 Task: In the  document log.docx Download file as 'PDF' Share this file with 'softage2@softage.net' Insert the command  Suggesting 
Action: Mouse moved to (293, 308)
Screenshot: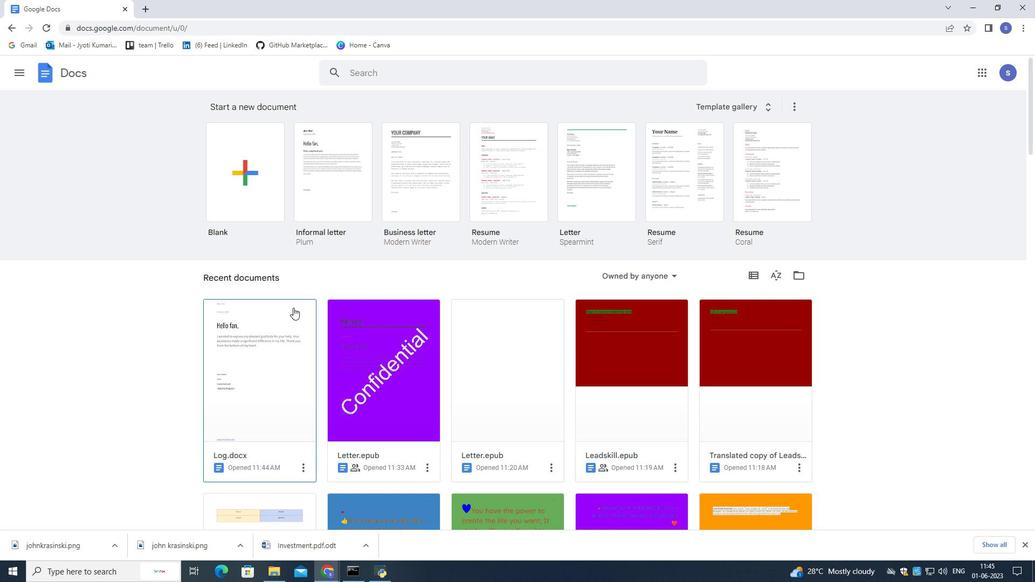 
Action: Mouse pressed left at (293, 308)
Screenshot: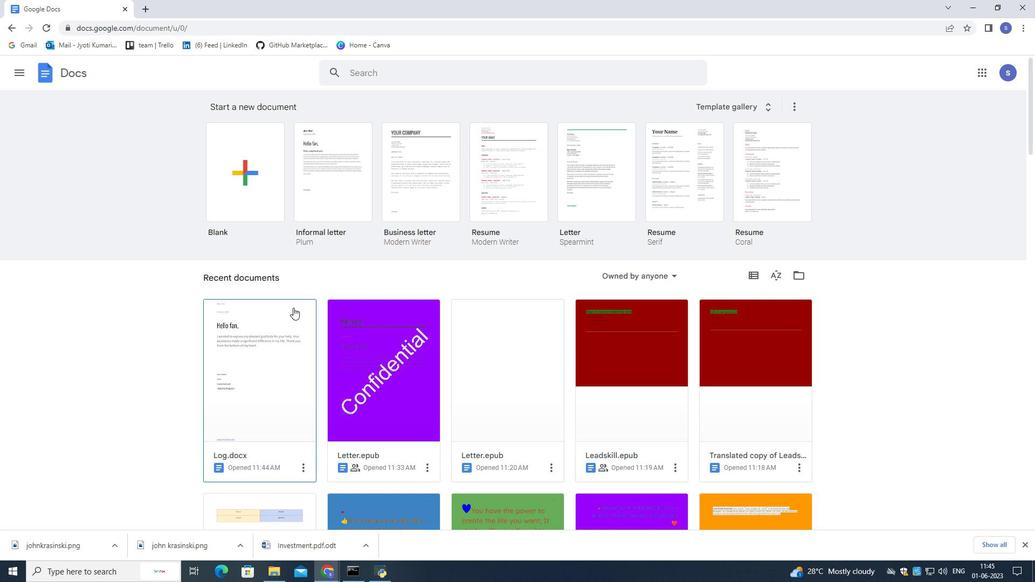 
Action: Mouse pressed left at (293, 308)
Screenshot: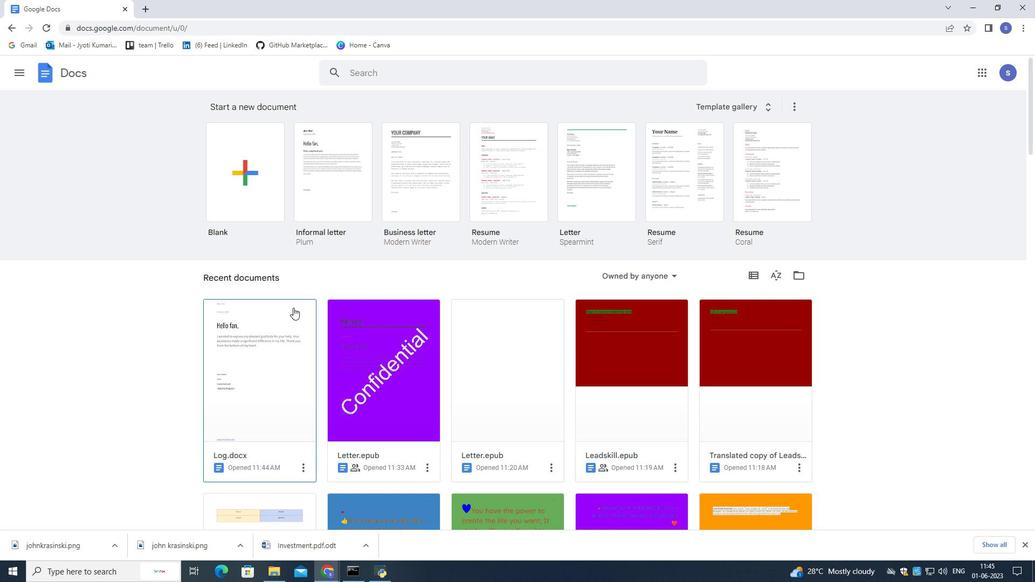 
Action: Mouse moved to (36, 78)
Screenshot: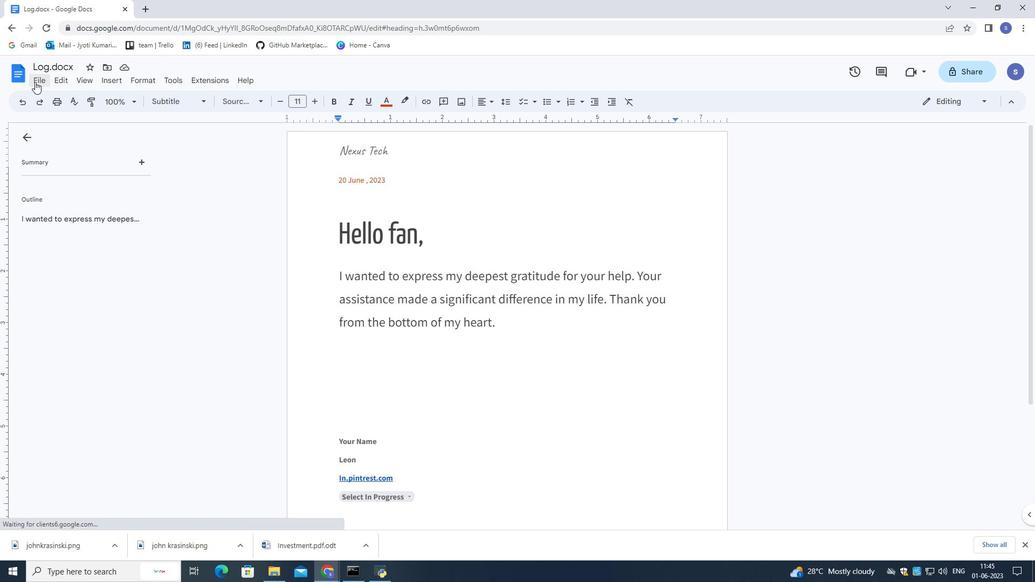 
Action: Mouse pressed left at (36, 78)
Screenshot: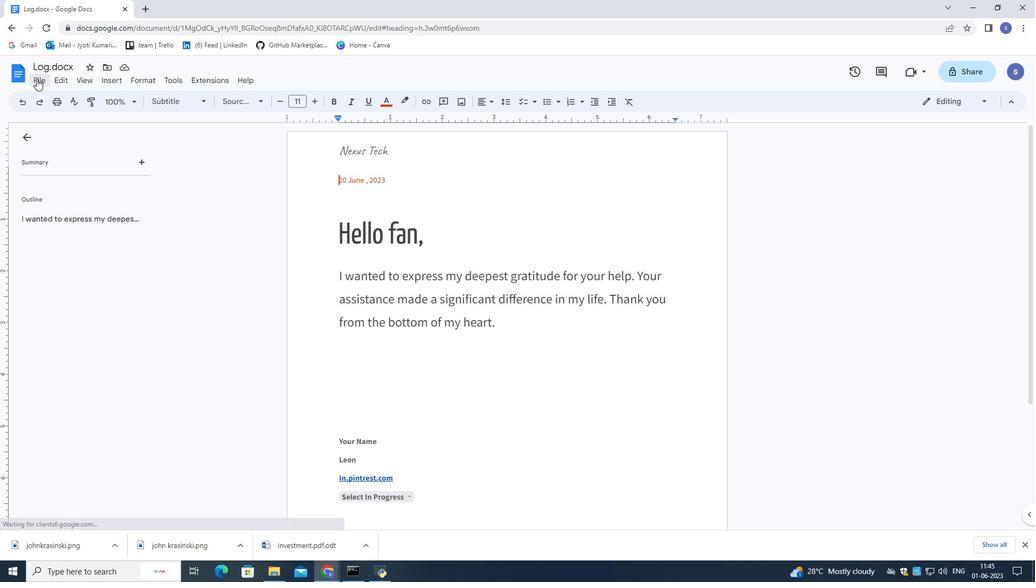 
Action: Mouse moved to (94, 199)
Screenshot: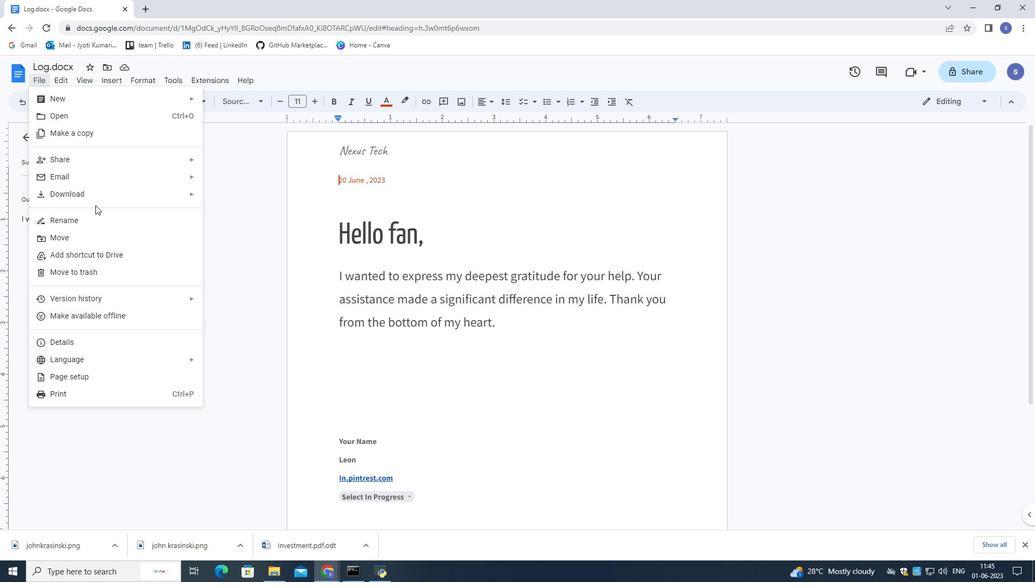 
Action: Mouse pressed left at (94, 199)
Screenshot: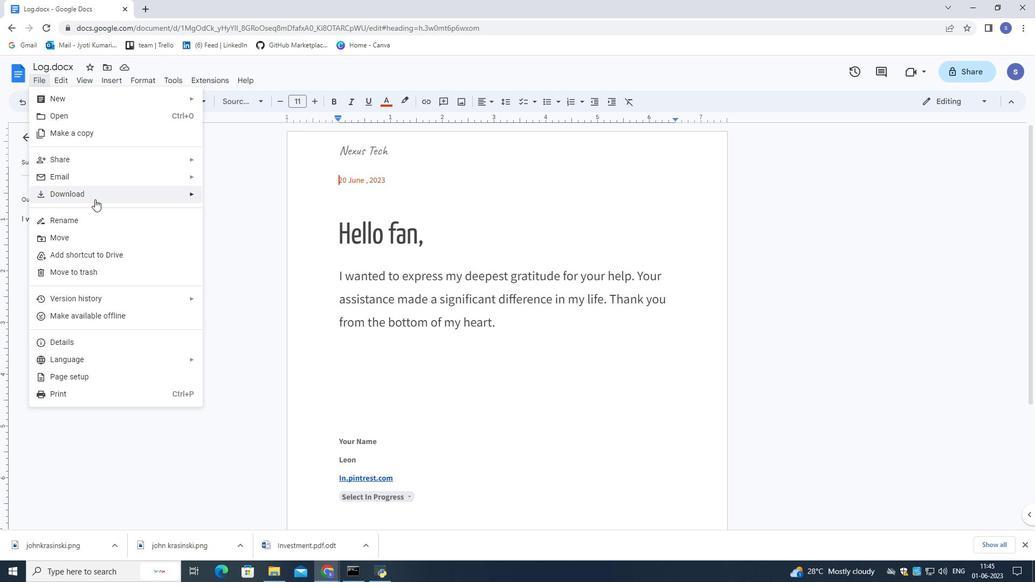 
Action: Mouse moved to (279, 247)
Screenshot: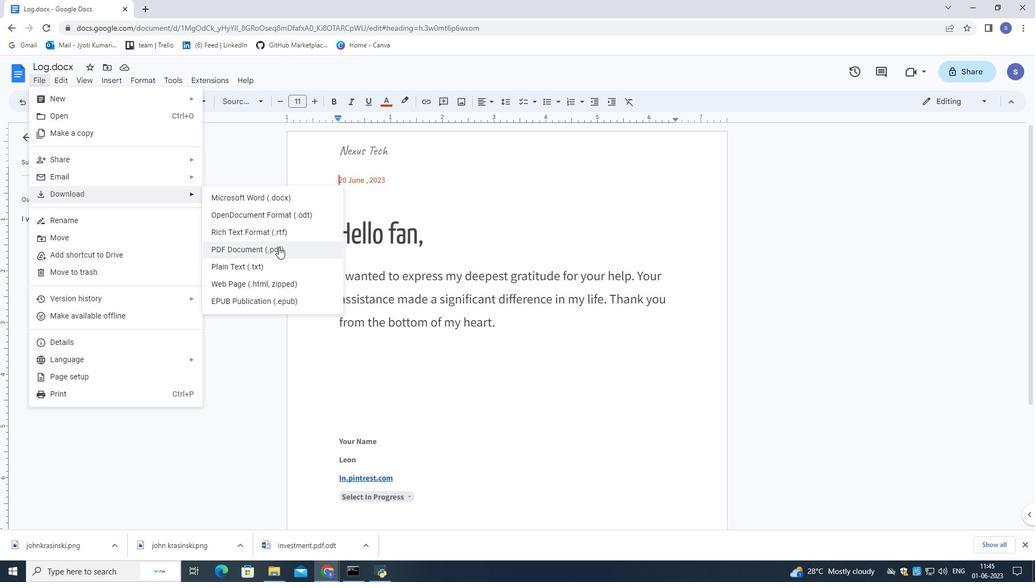 
Action: Mouse pressed left at (279, 247)
Screenshot: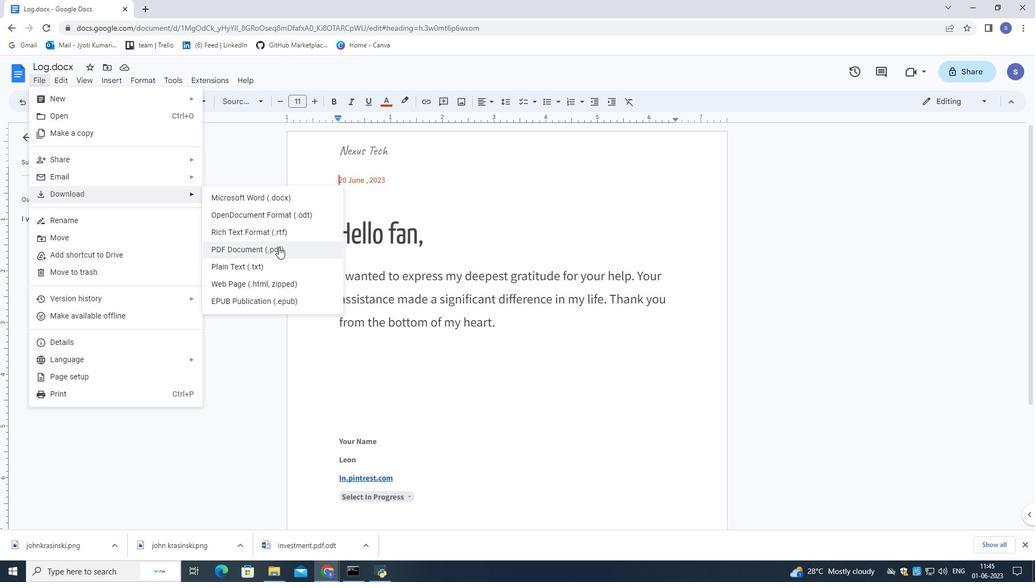 
Action: Mouse moved to (26, 74)
Screenshot: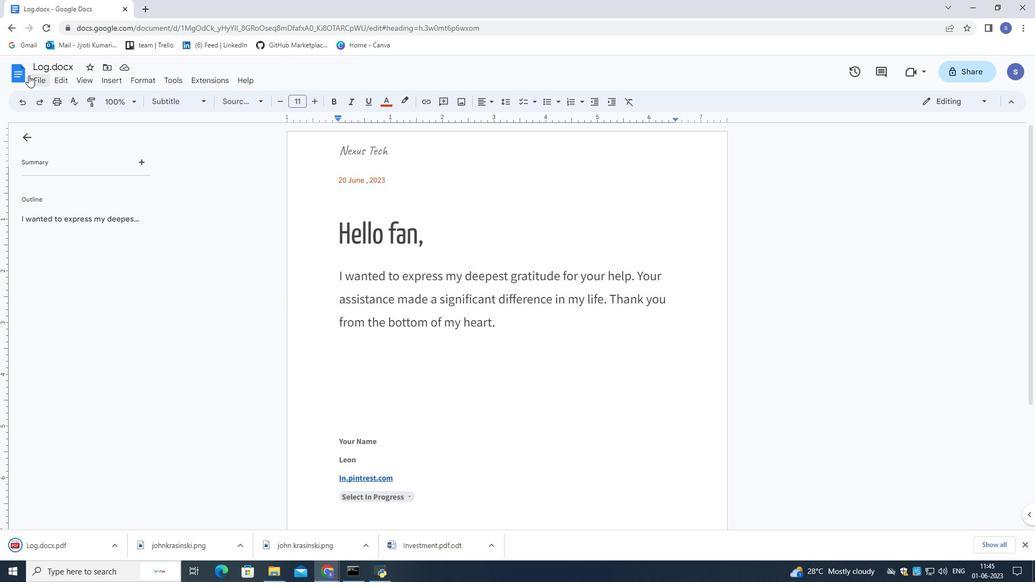 
Action: Mouse pressed left at (26, 74)
Screenshot: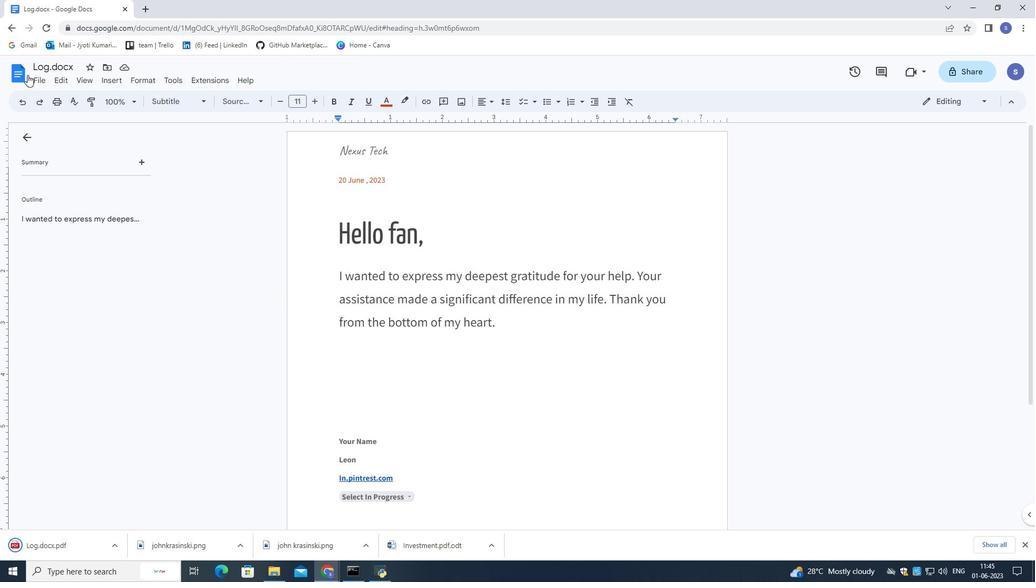 
Action: Mouse moved to (33, 77)
Screenshot: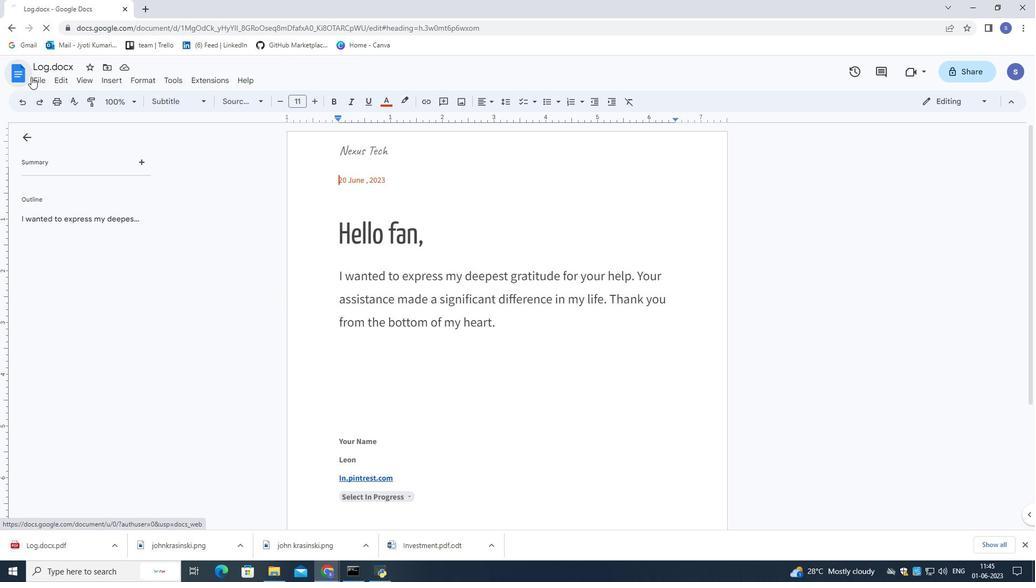 
Action: Mouse pressed left at (33, 77)
Screenshot: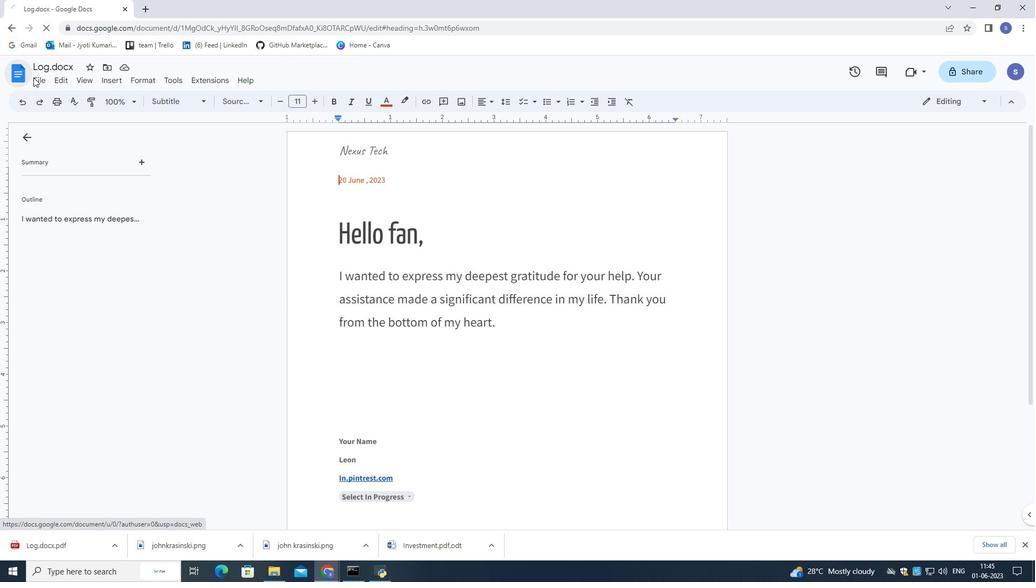 
Action: Mouse moved to (41, 81)
Screenshot: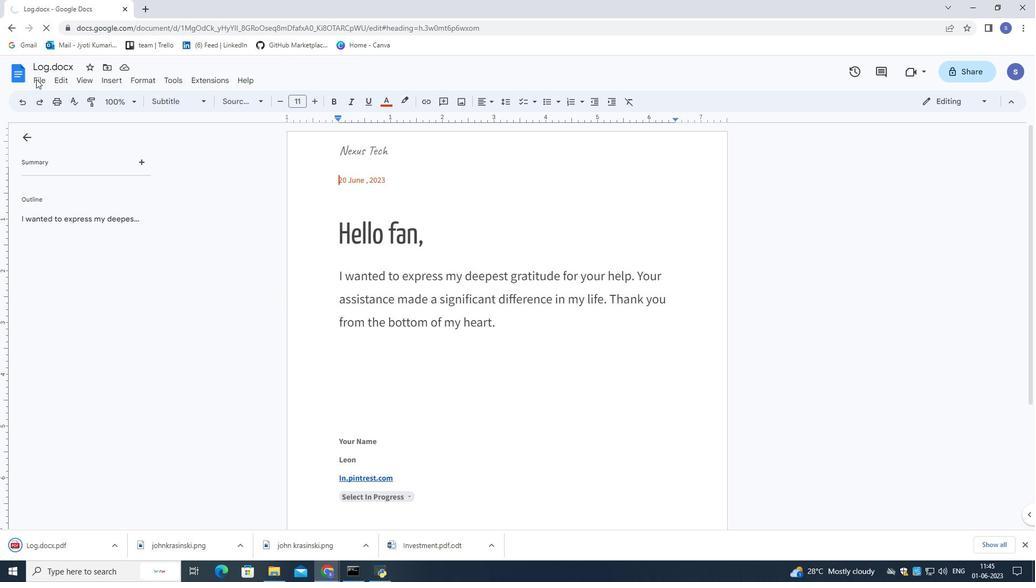 
Action: Mouse pressed left at (41, 81)
Screenshot: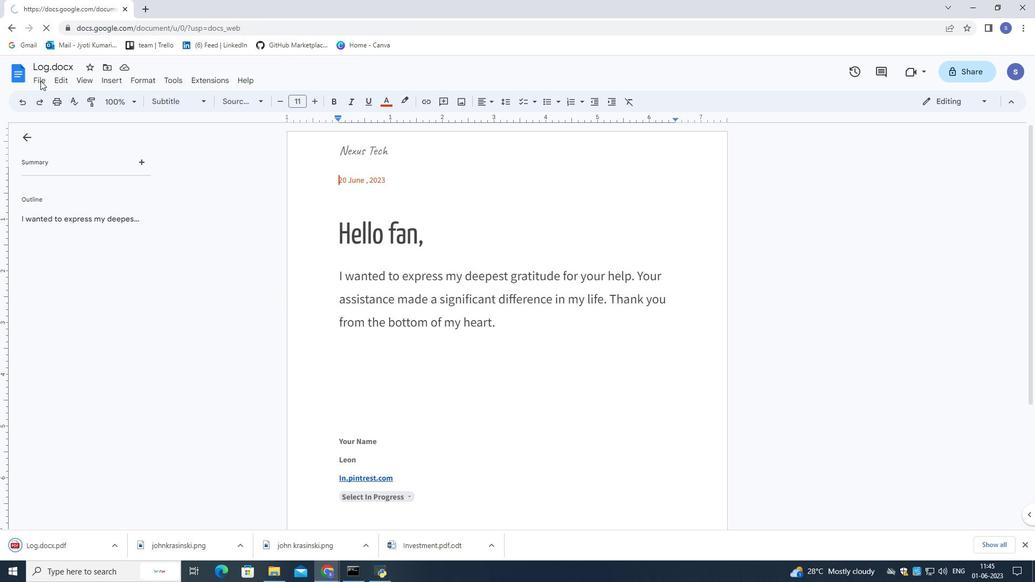 
Action: Mouse moved to (257, 329)
Screenshot: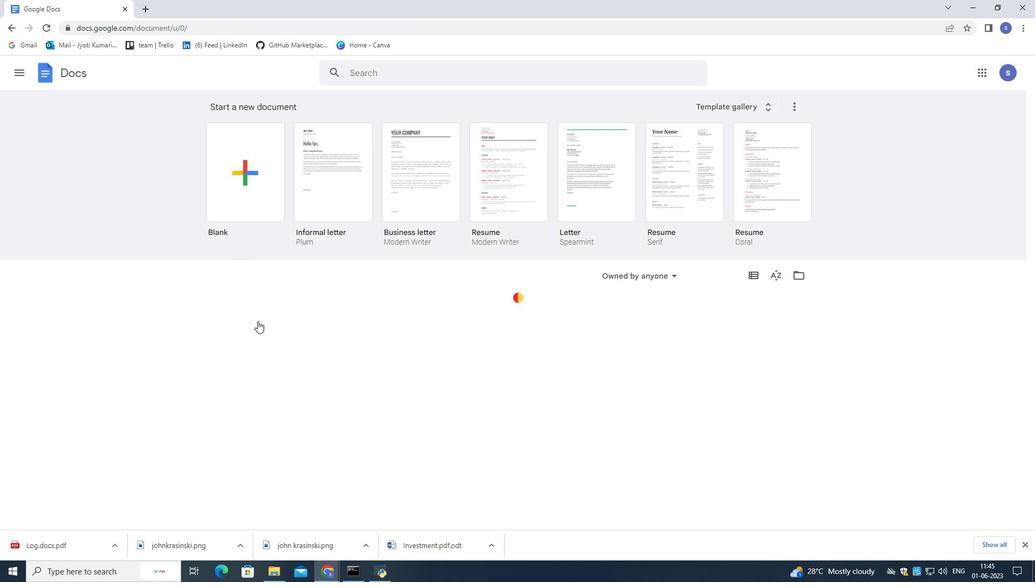 
Action: Mouse pressed left at (257, 329)
Screenshot: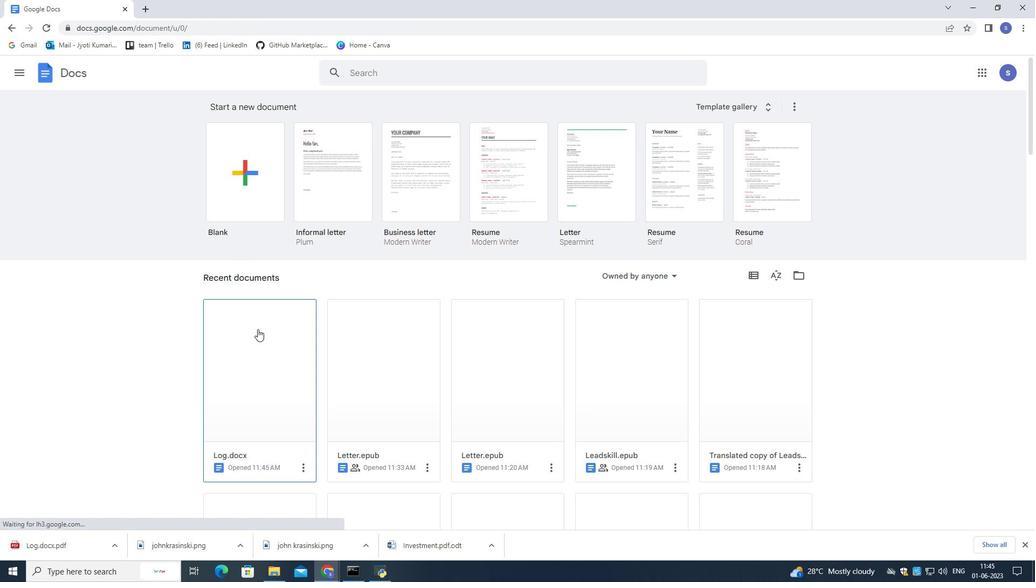 
Action: Mouse pressed left at (257, 329)
Screenshot: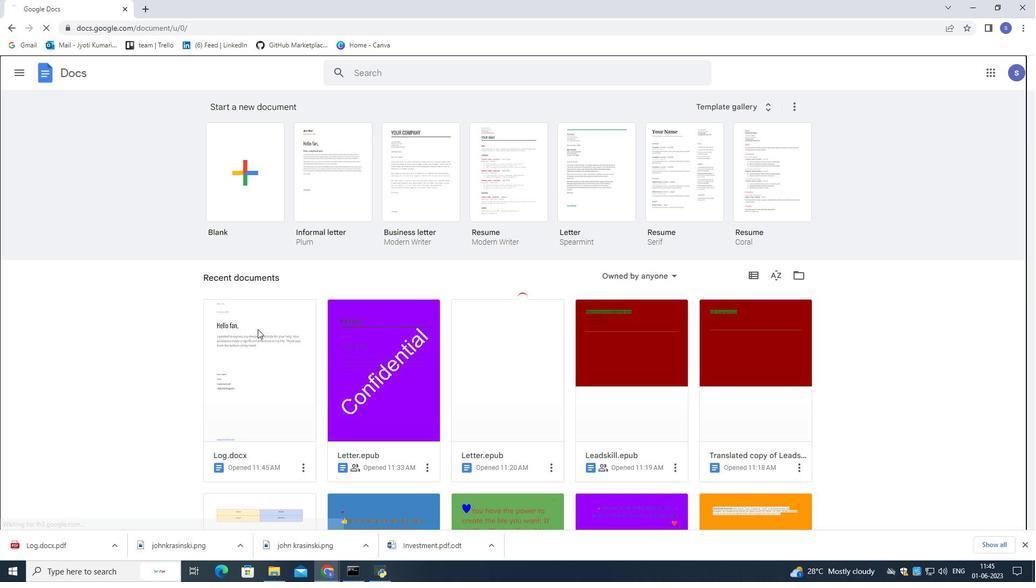 
Action: Mouse moved to (40, 82)
Screenshot: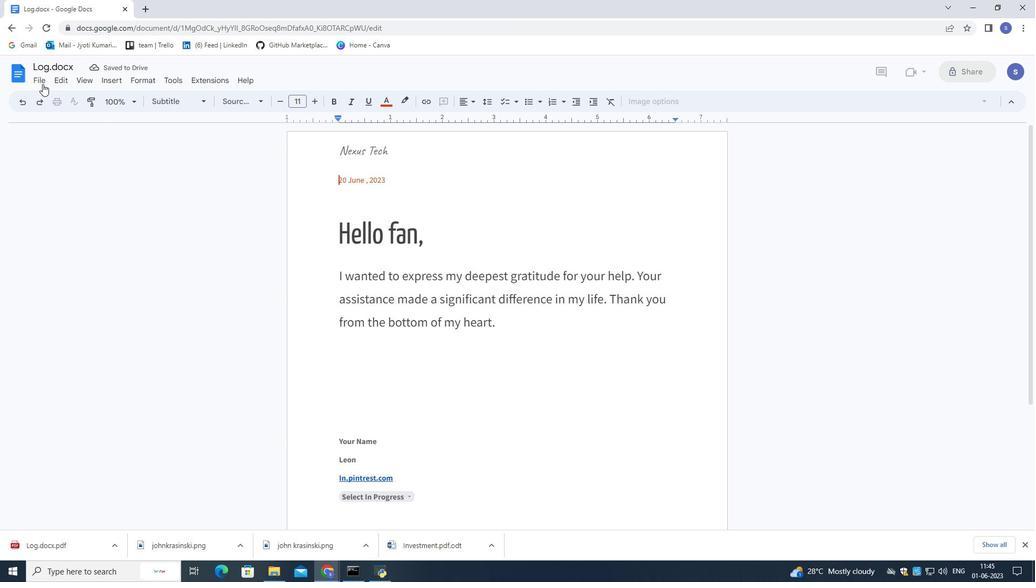 
Action: Mouse pressed left at (40, 82)
Screenshot: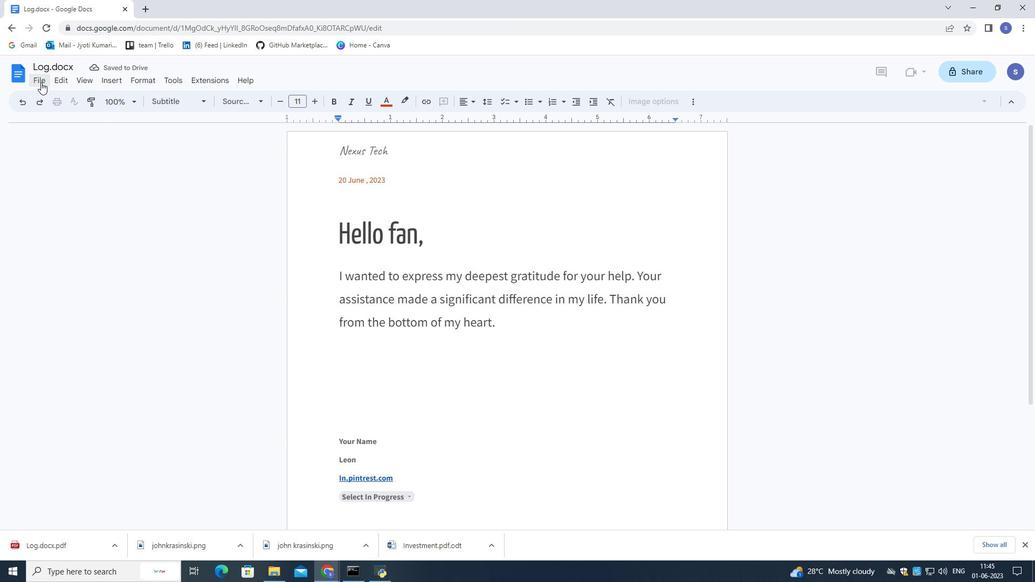 
Action: Mouse moved to (79, 159)
Screenshot: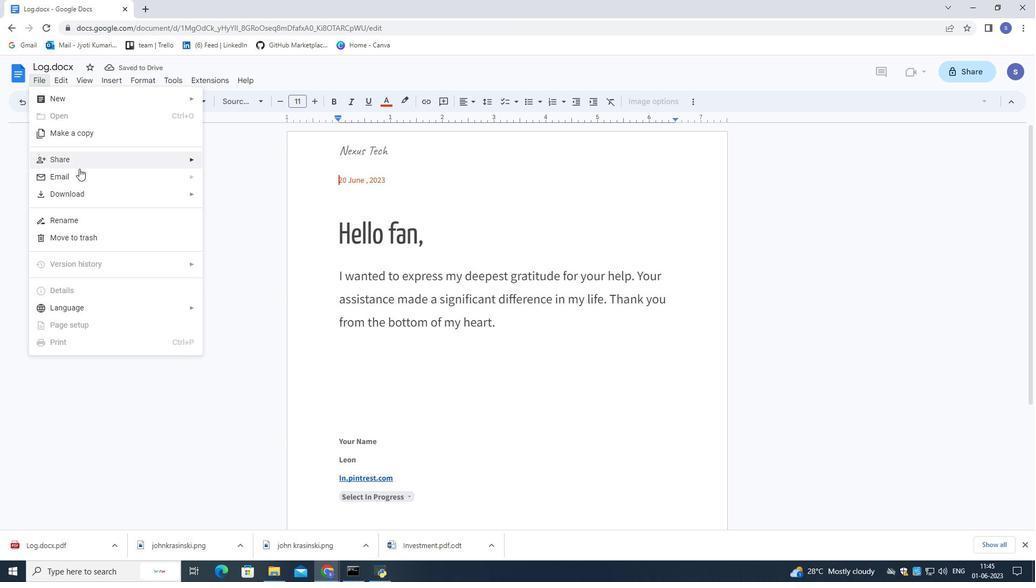 
Action: Mouse pressed left at (79, 159)
Screenshot: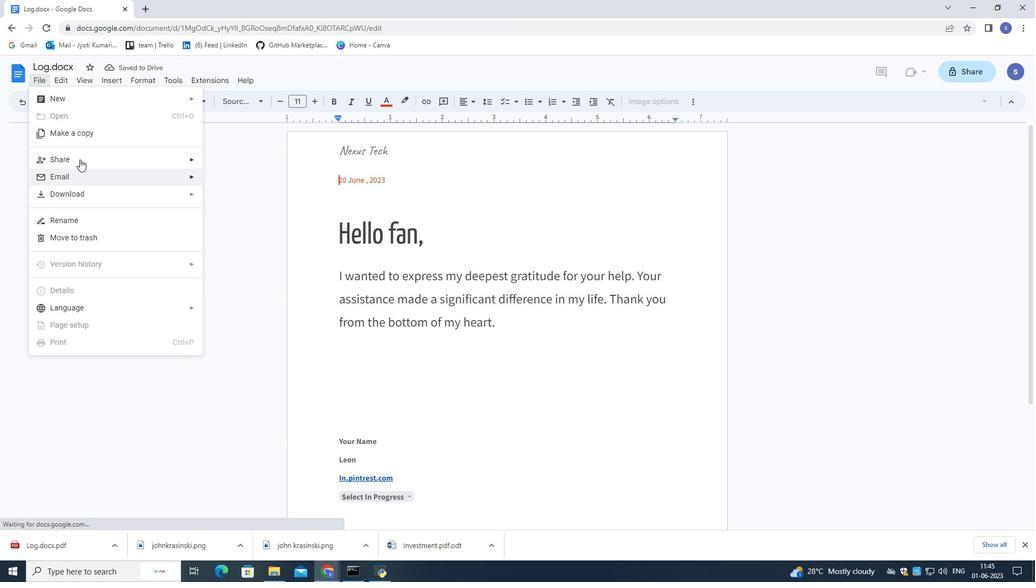 
Action: Mouse moved to (220, 158)
Screenshot: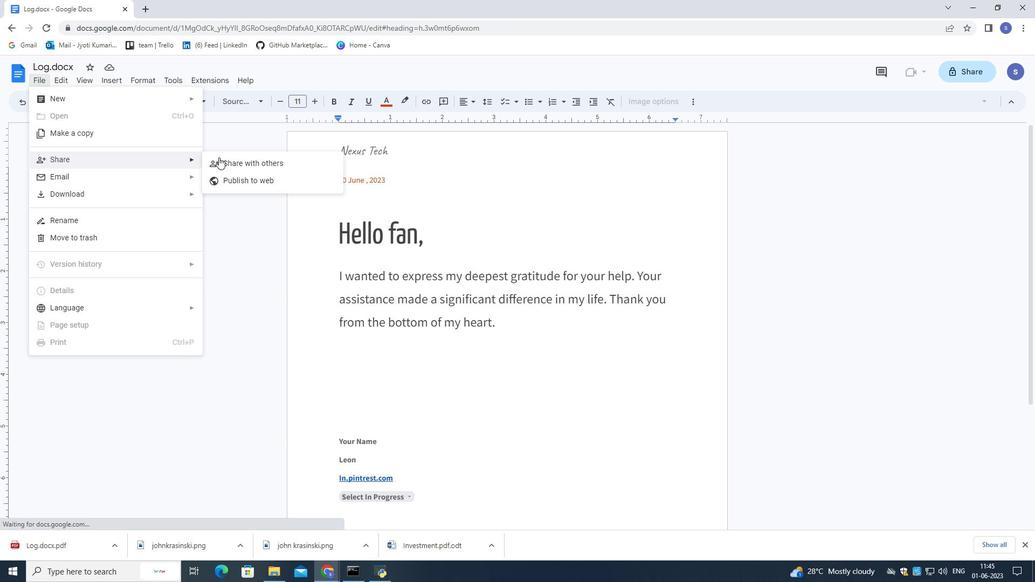 
Action: Mouse pressed left at (220, 158)
Screenshot: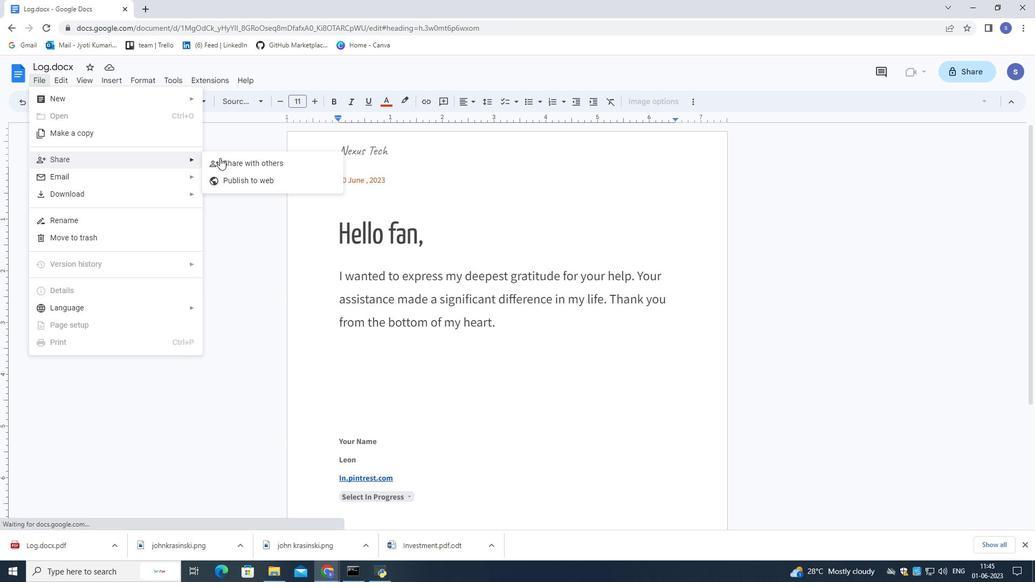 
Action: Mouse moved to (522, 292)
Screenshot: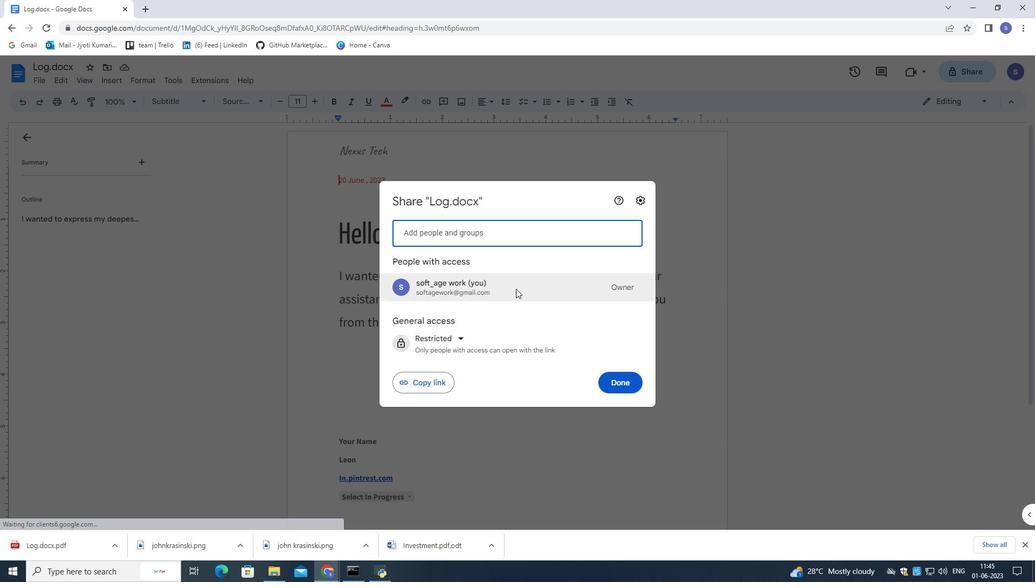 
Action: Key pressed softage.3<Key.backspace>2<Key.shift>@softg<Key.backspace>age.net
Screenshot: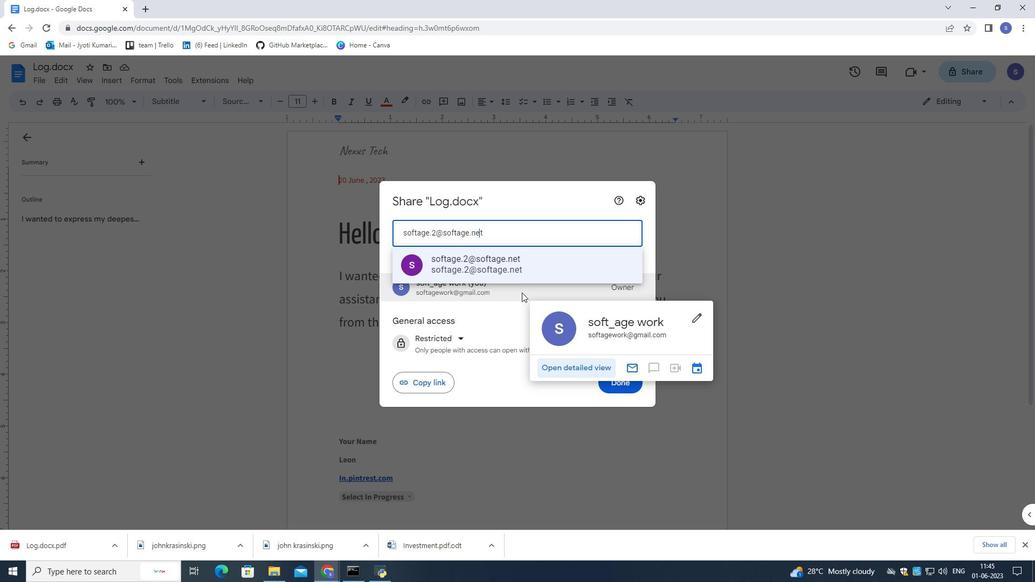 
Action: Mouse moved to (521, 265)
Screenshot: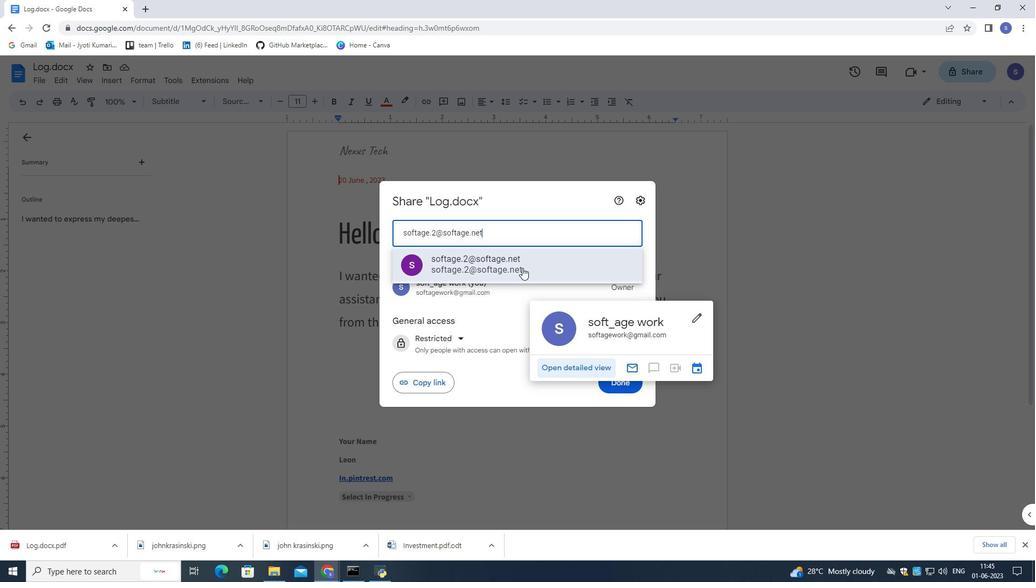 
Action: Mouse pressed left at (521, 265)
Screenshot: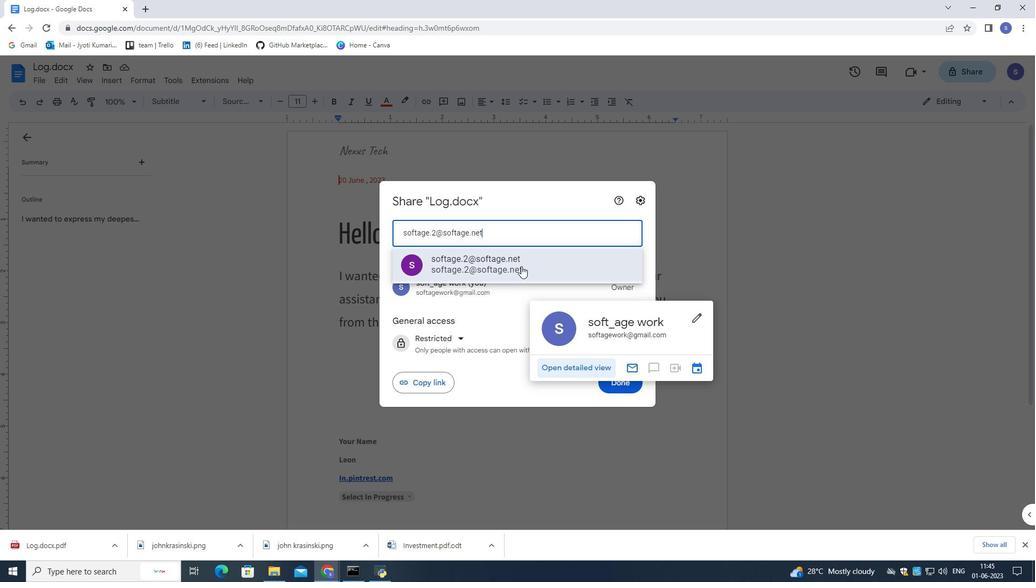
Action: Mouse moved to (681, 245)
Screenshot: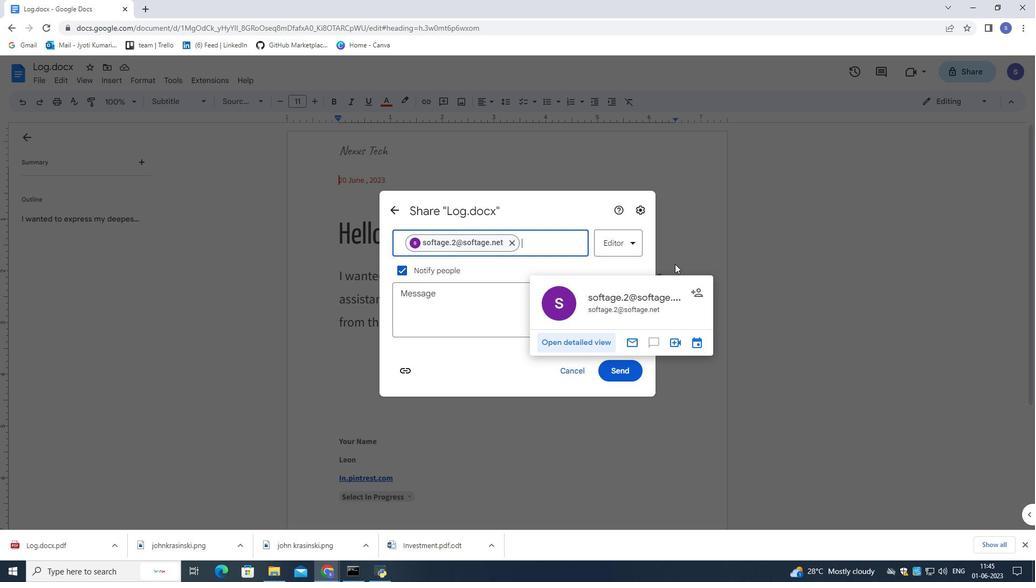 
Action: Mouse pressed left at (681, 245)
Screenshot: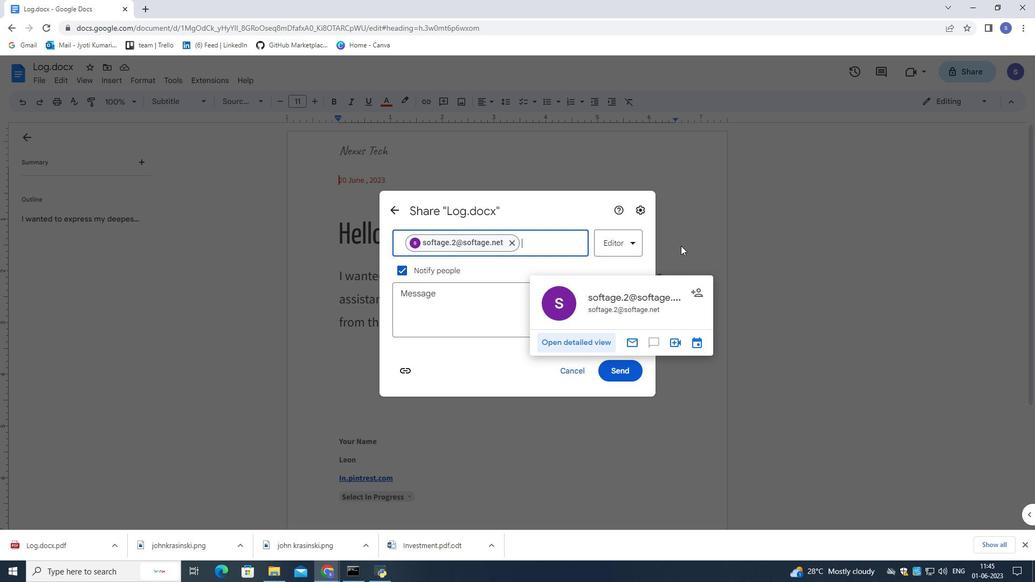 
Action: Mouse moved to (527, 313)
Screenshot: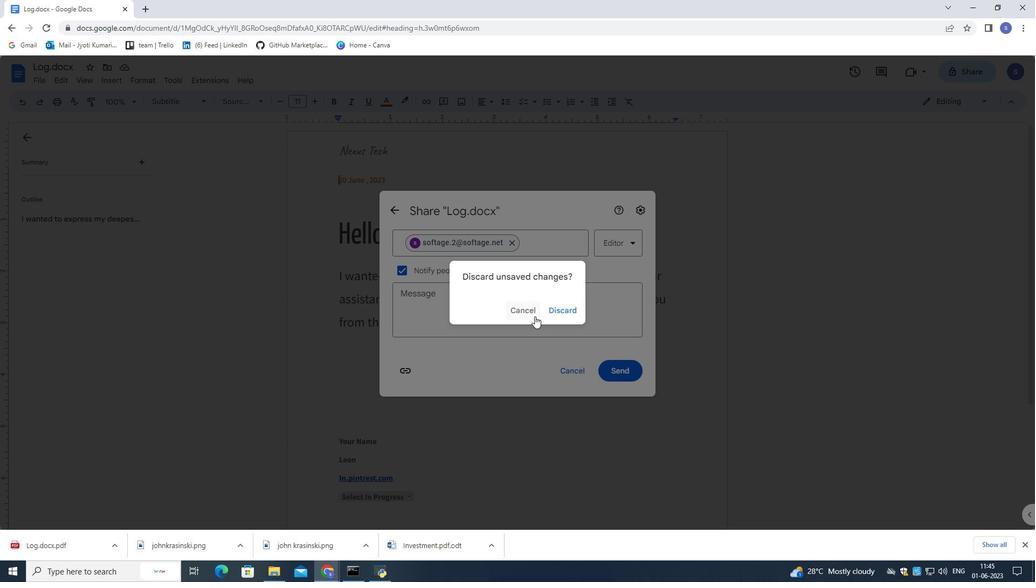 
Action: Mouse pressed left at (527, 313)
Screenshot: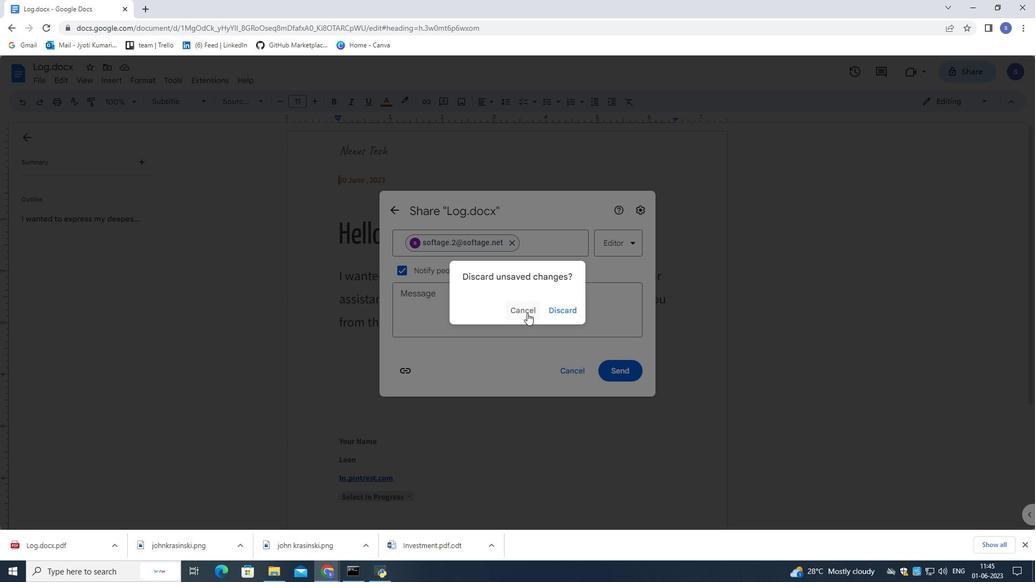 
Action: Mouse moved to (616, 372)
Screenshot: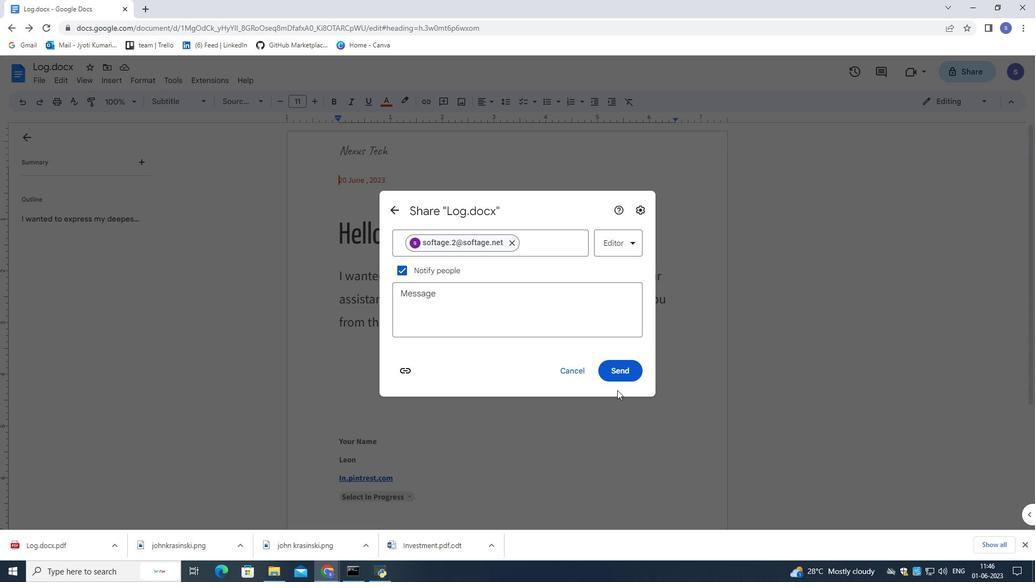 
Action: Mouse pressed left at (616, 372)
Screenshot: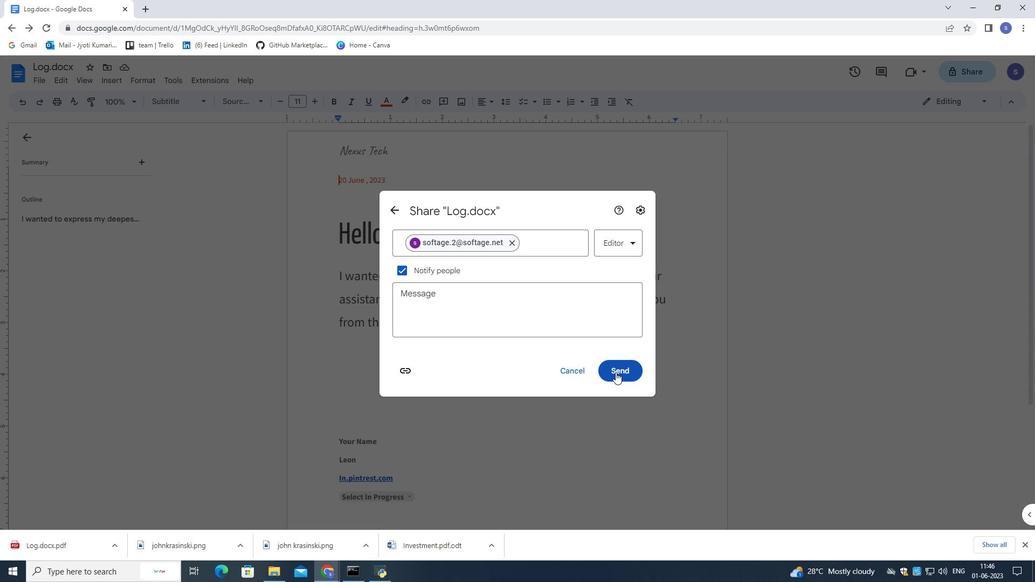 
Action: Mouse moved to (607, 305)
Screenshot: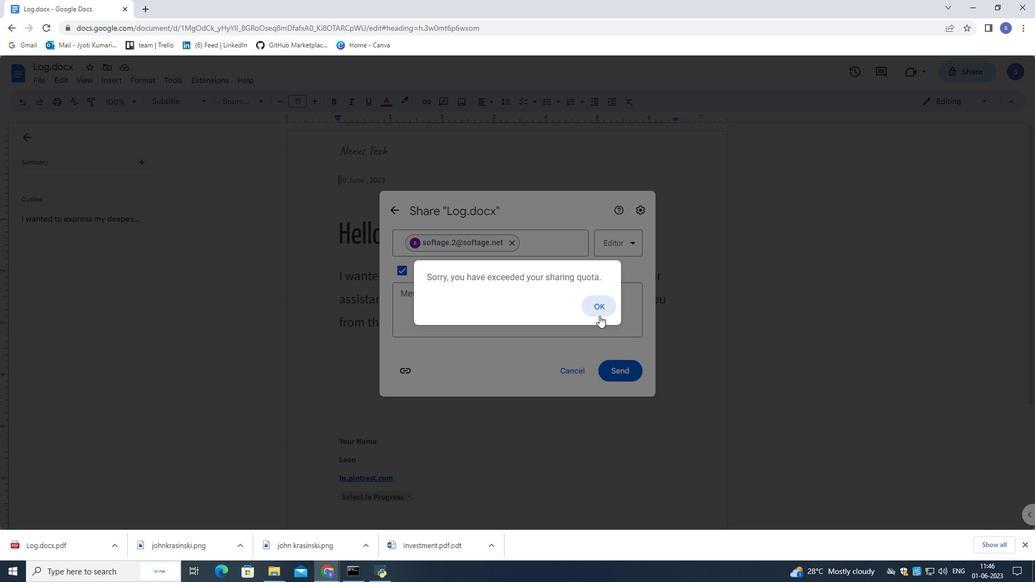 
Action: Mouse pressed left at (607, 305)
Screenshot: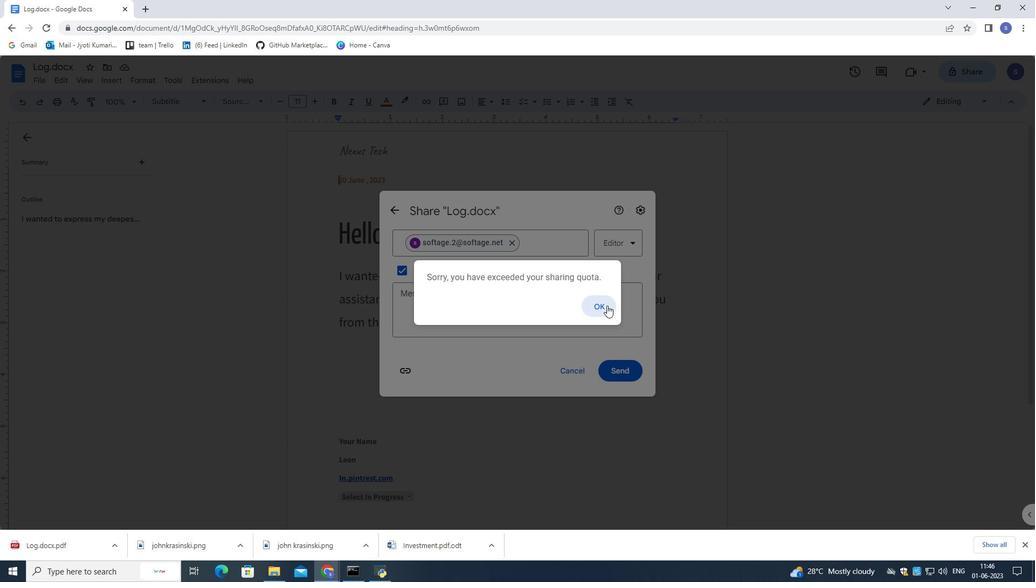 
Action: Mouse moved to (580, 368)
Screenshot: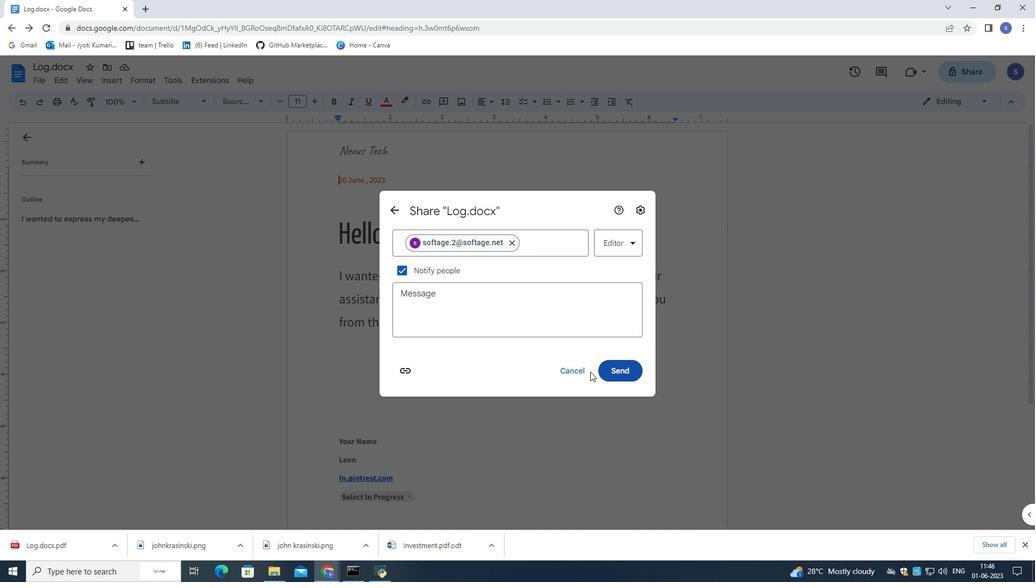 
Action: Mouse pressed left at (580, 368)
Screenshot: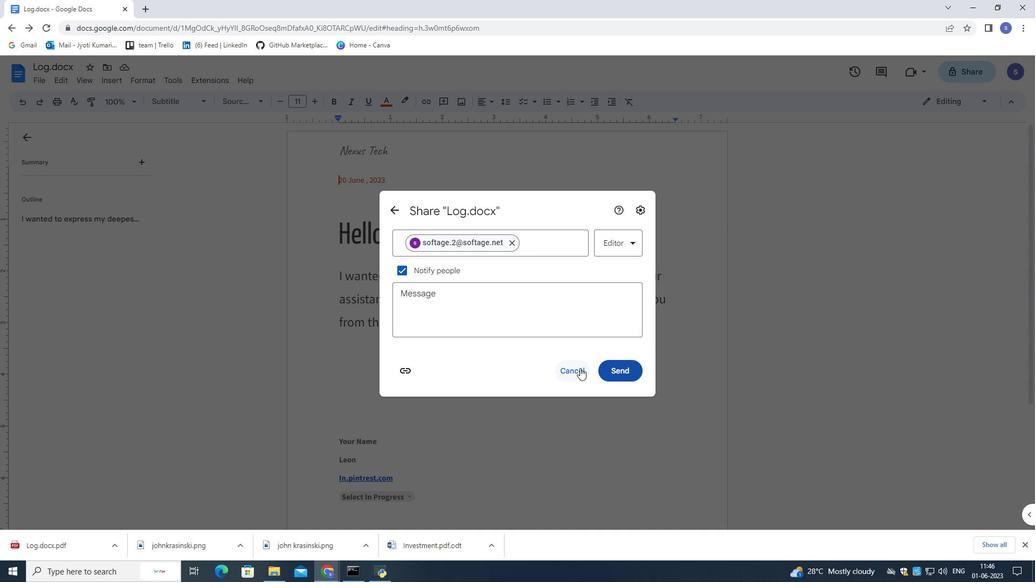 
Action: Mouse moved to (617, 391)
Screenshot: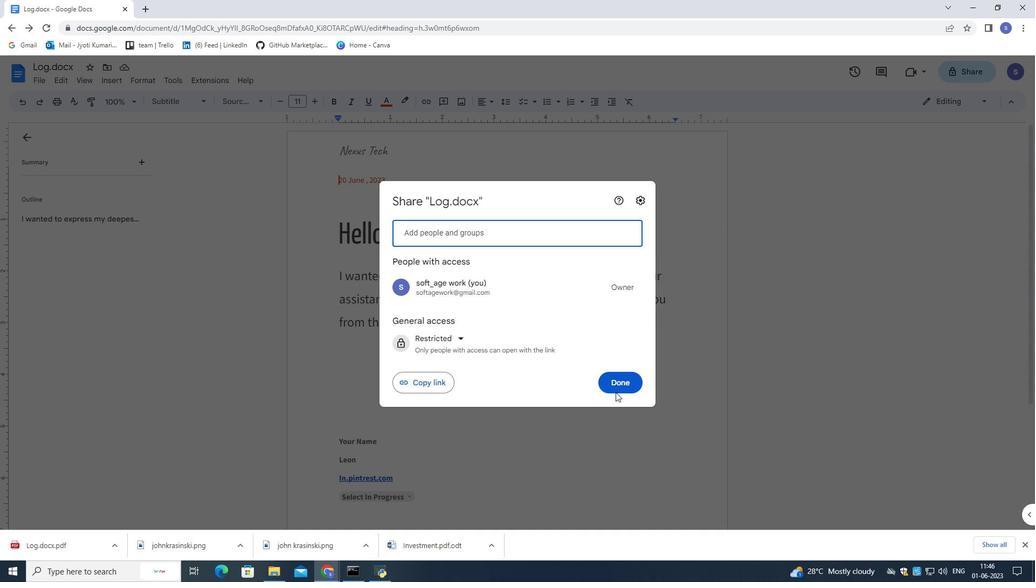 
Action: Mouse pressed left at (617, 391)
Screenshot: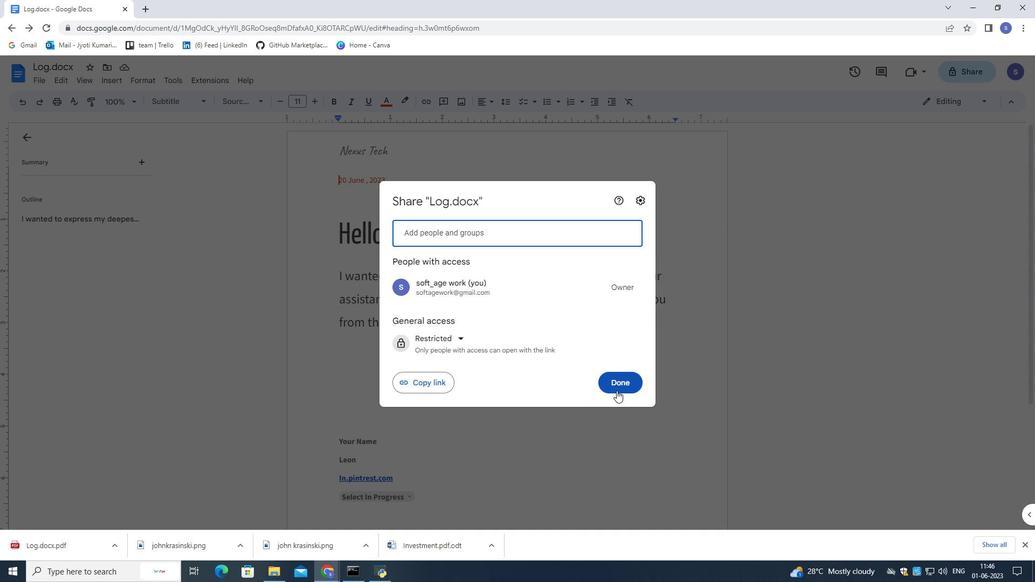 
Action: Mouse moved to (955, 100)
Screenshot: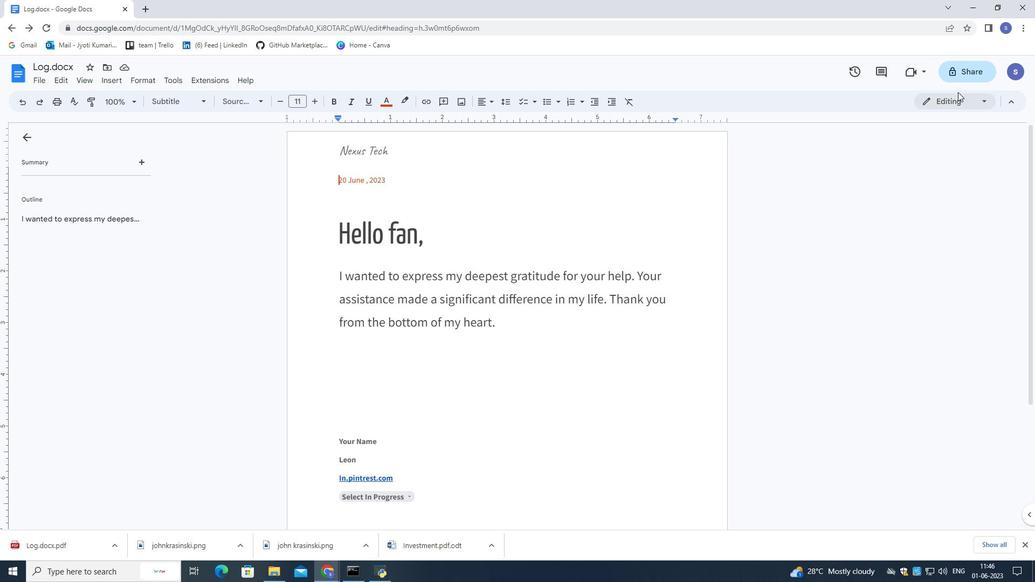 
Action: Mouse pressed left at (955, 100)
Screenshot: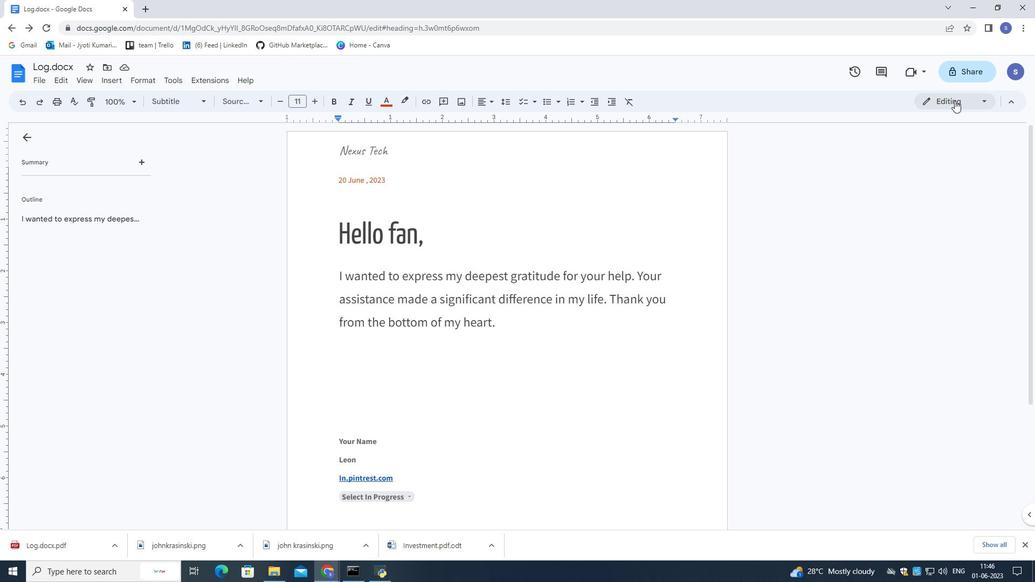 
Action: Mouse moved to (934, 153)
Screenshot: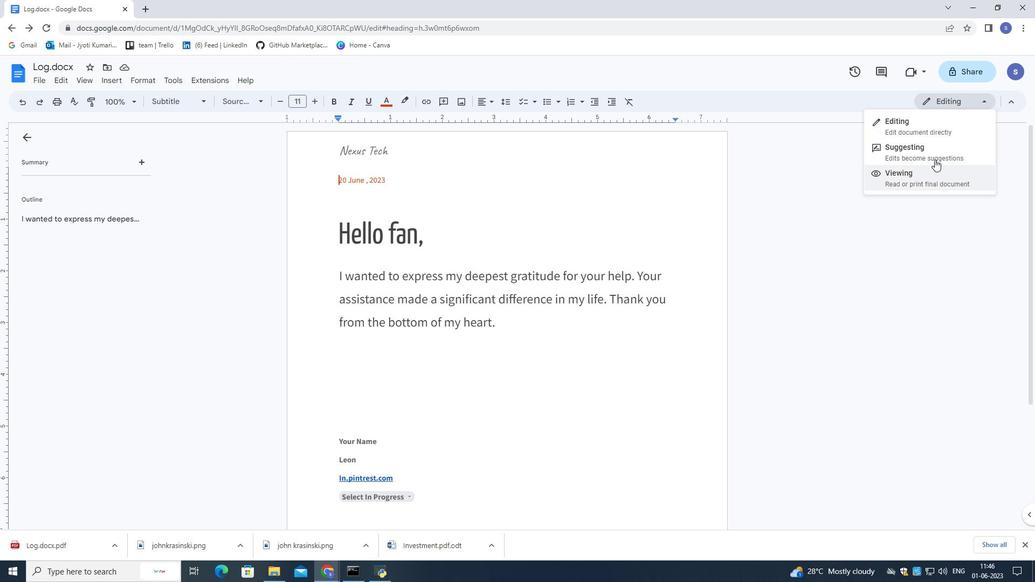 
Action: Mouse pressed left at (934, 153)
Screenshot: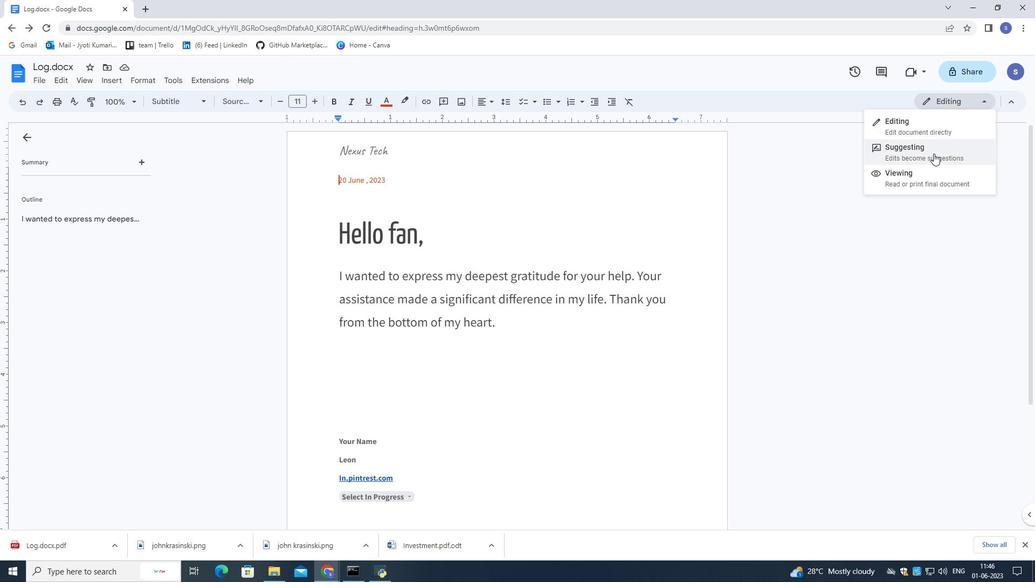 
Action: Mouse moved to (931, 147)
Screenshot: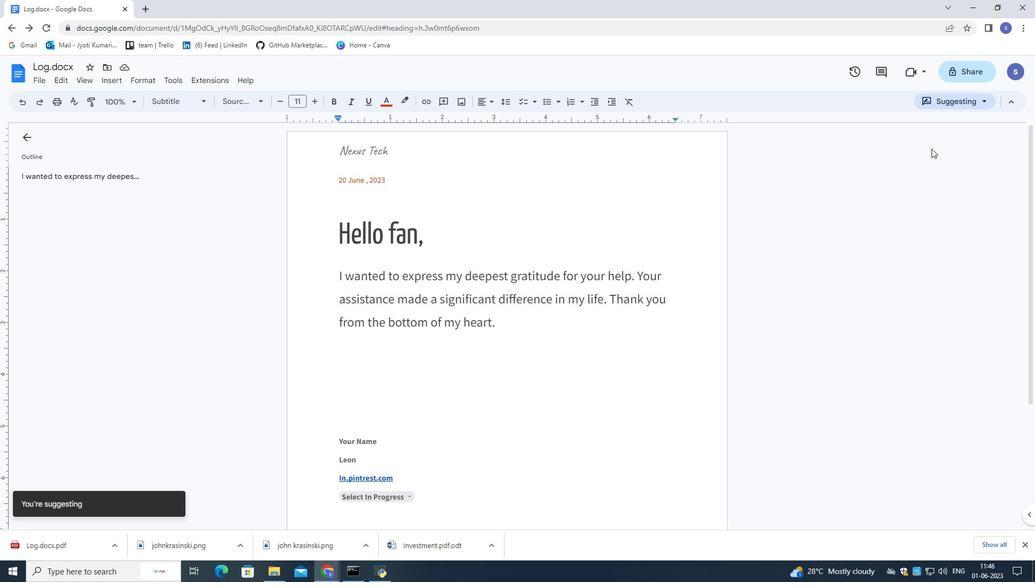 
